 Task: Sort the products by unit price (high first).
Action: Mouse moved to (26, 68)
Screenshot: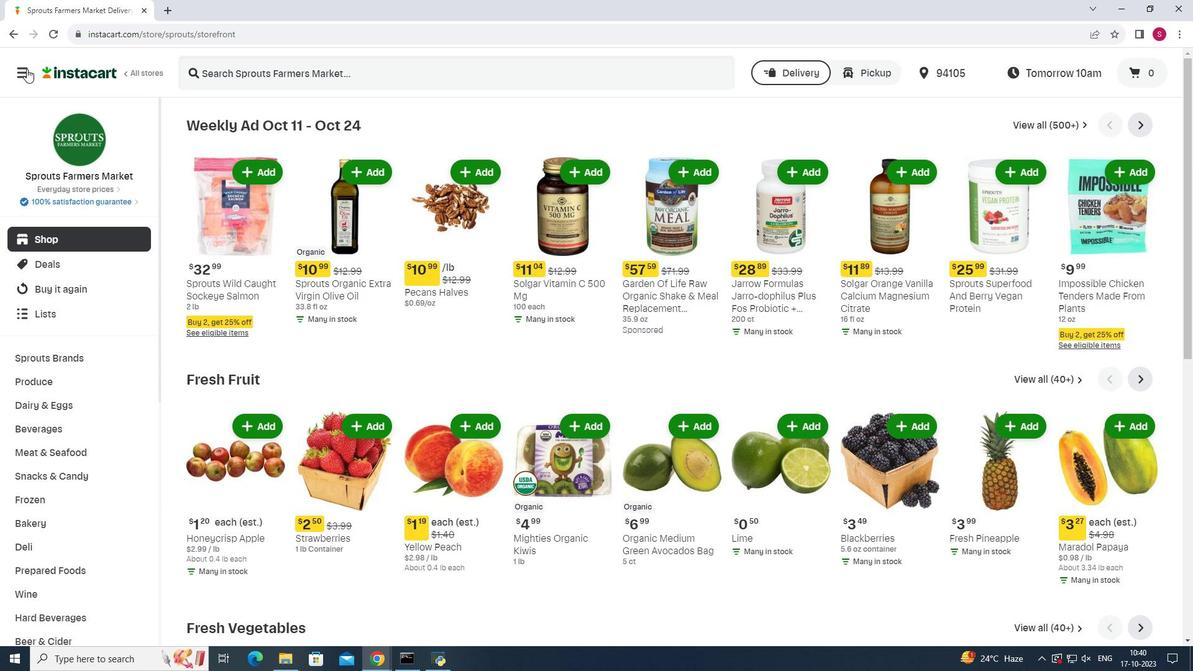 
Action: Mouse pressed left at (26, 68)
Screenshot: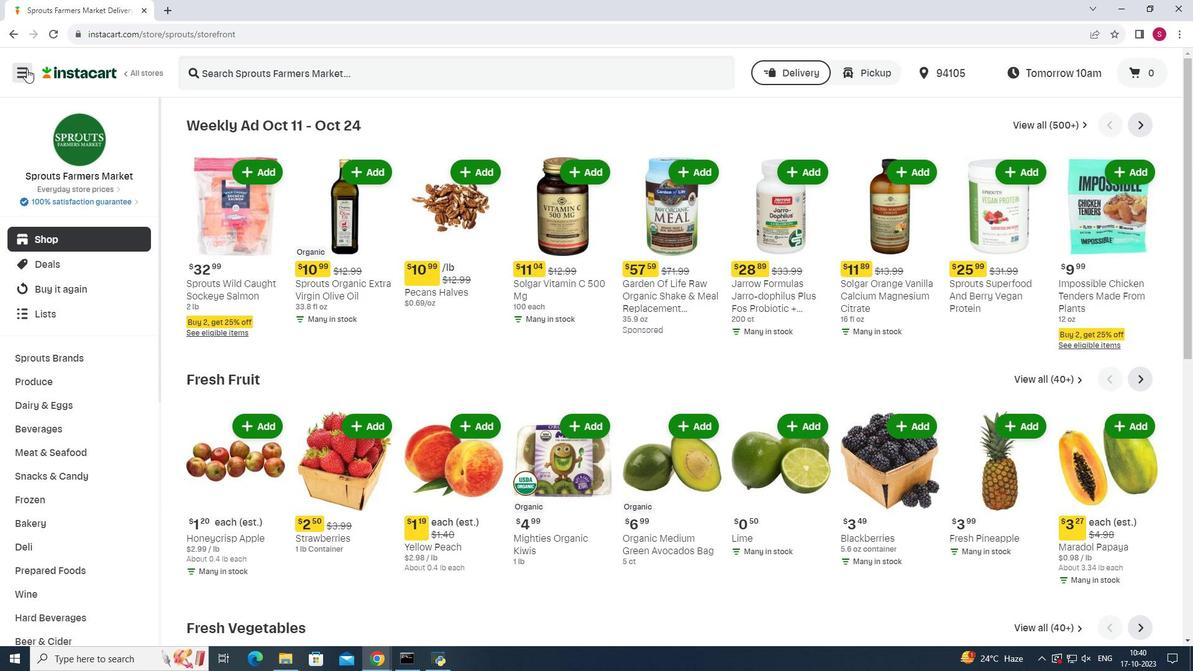 
Action: Mouse moved to (68, 327)
Screenshot: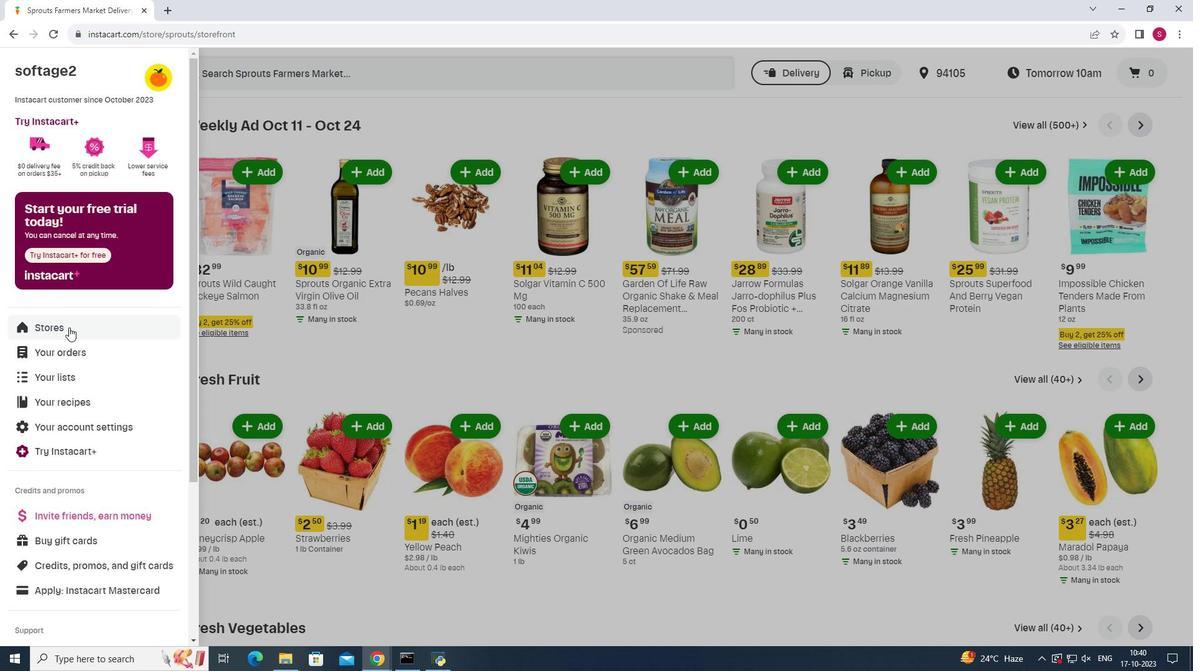 
Action: Mouse pressed left at (68, 327)
Screenshot: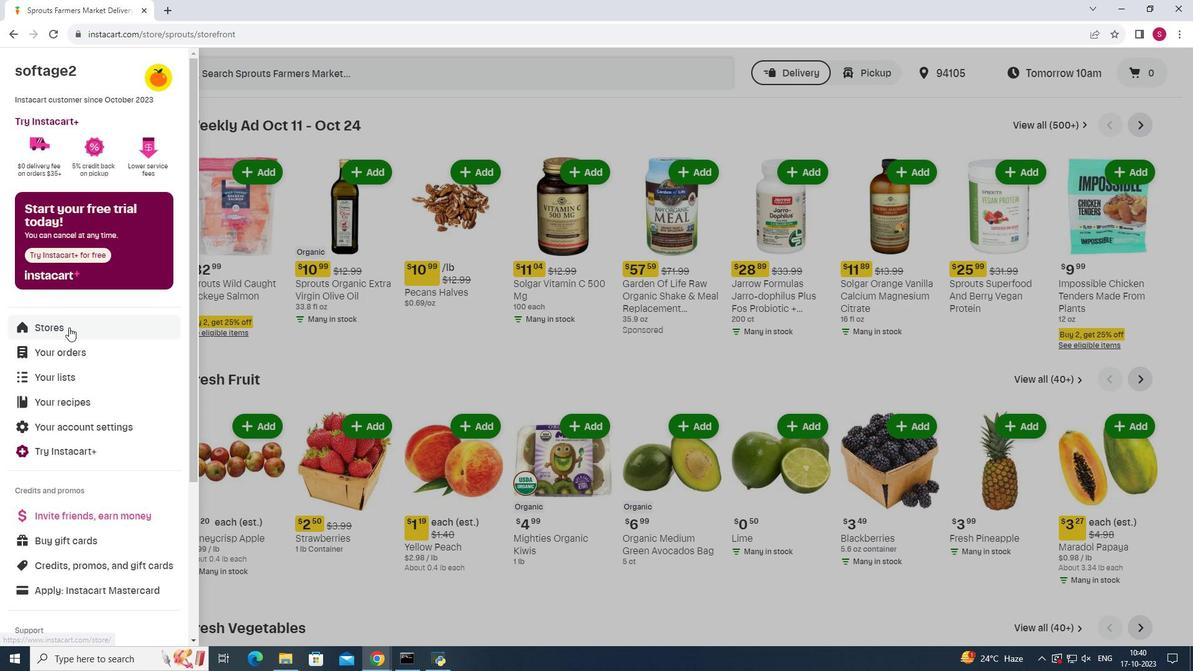 
Action: Mouse moved to (296, 110)
Screenshot: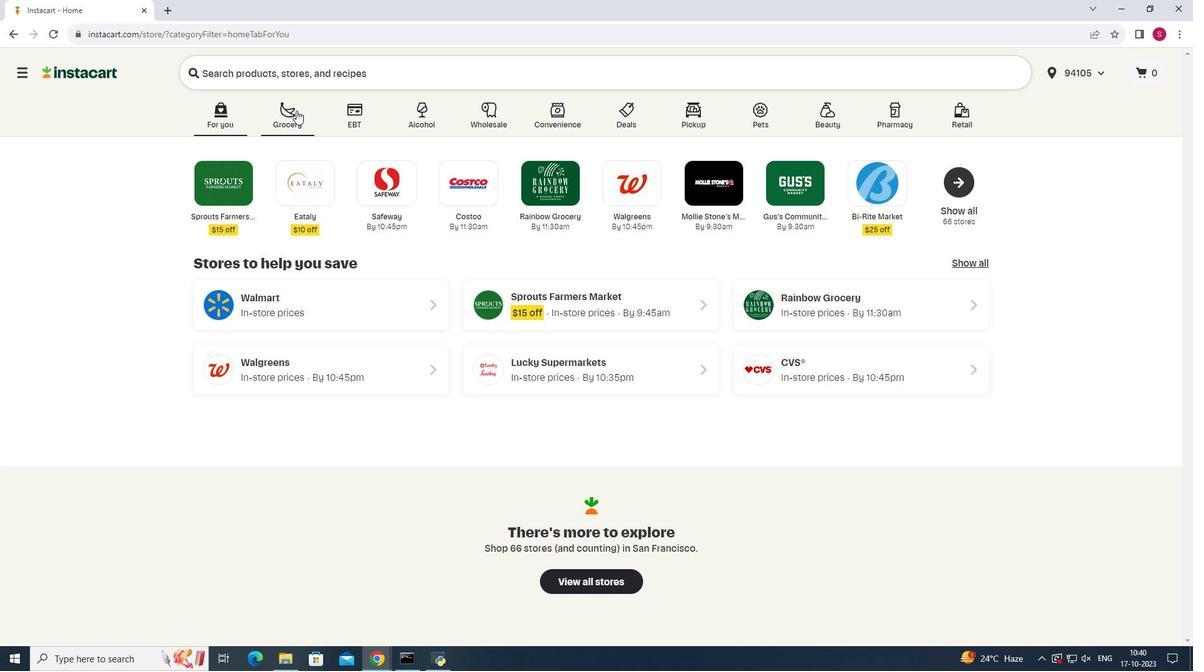 
Action: Mouse pressed left at (296, 110)
Screenshot: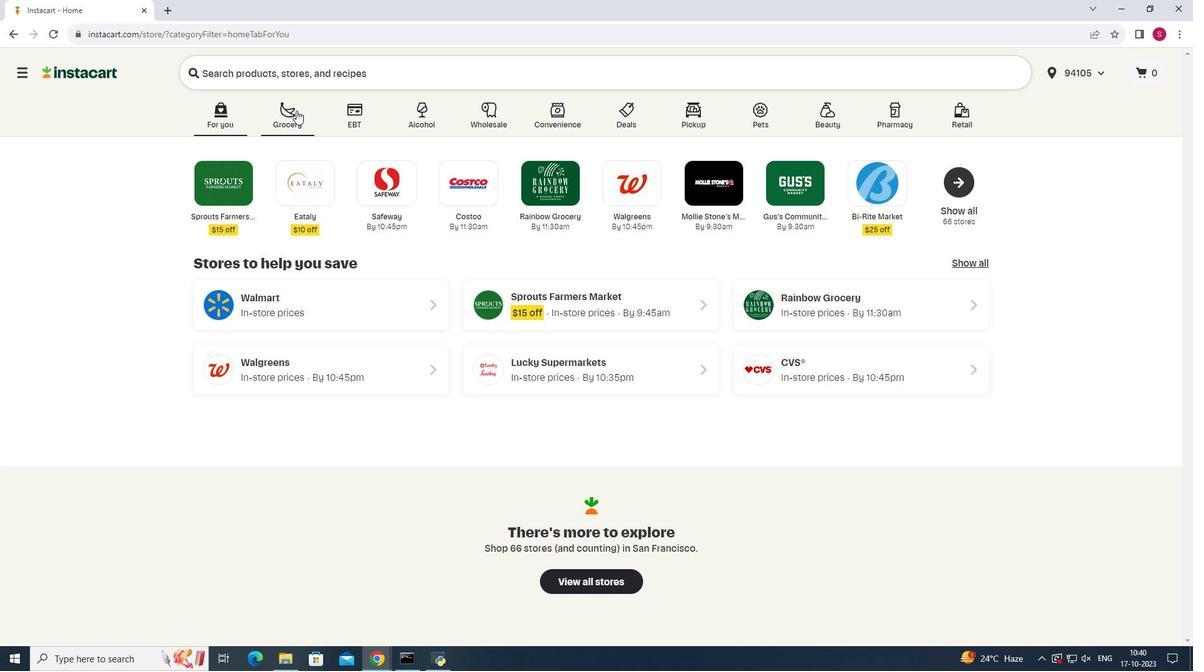 
Action: Mouse moved to (826, 170)
Screenshot: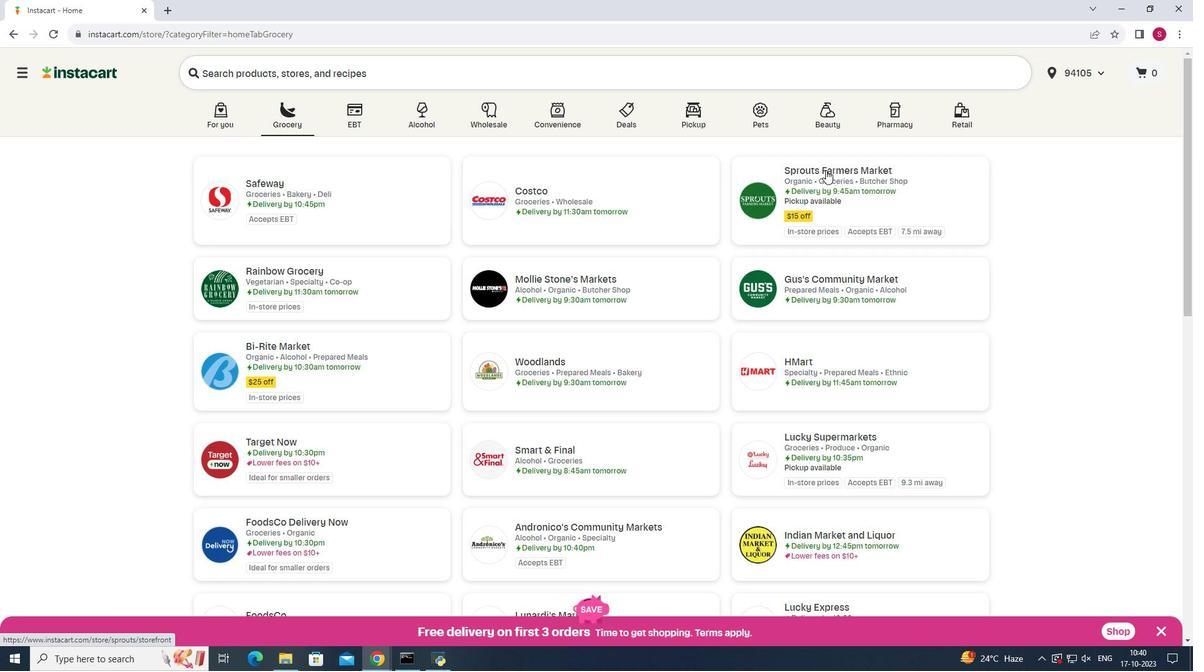 
Action: Mouse pressed left at (826, 170)
Screenshot: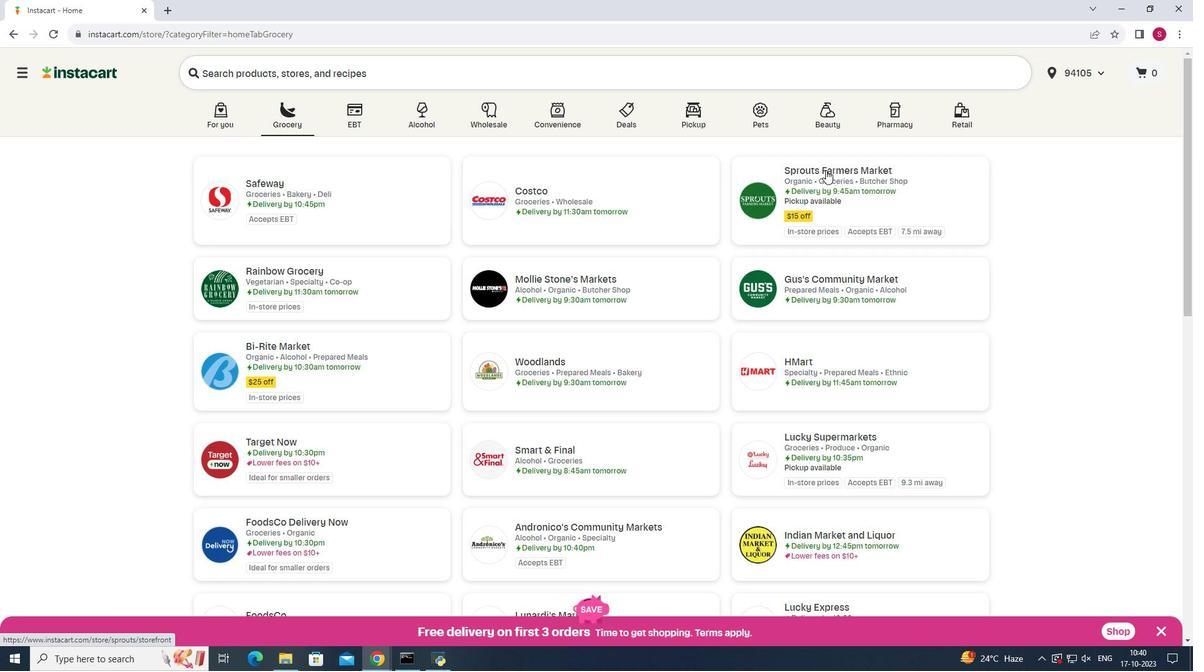 
Action: Mouse moved to (88, 481)
Screenshot: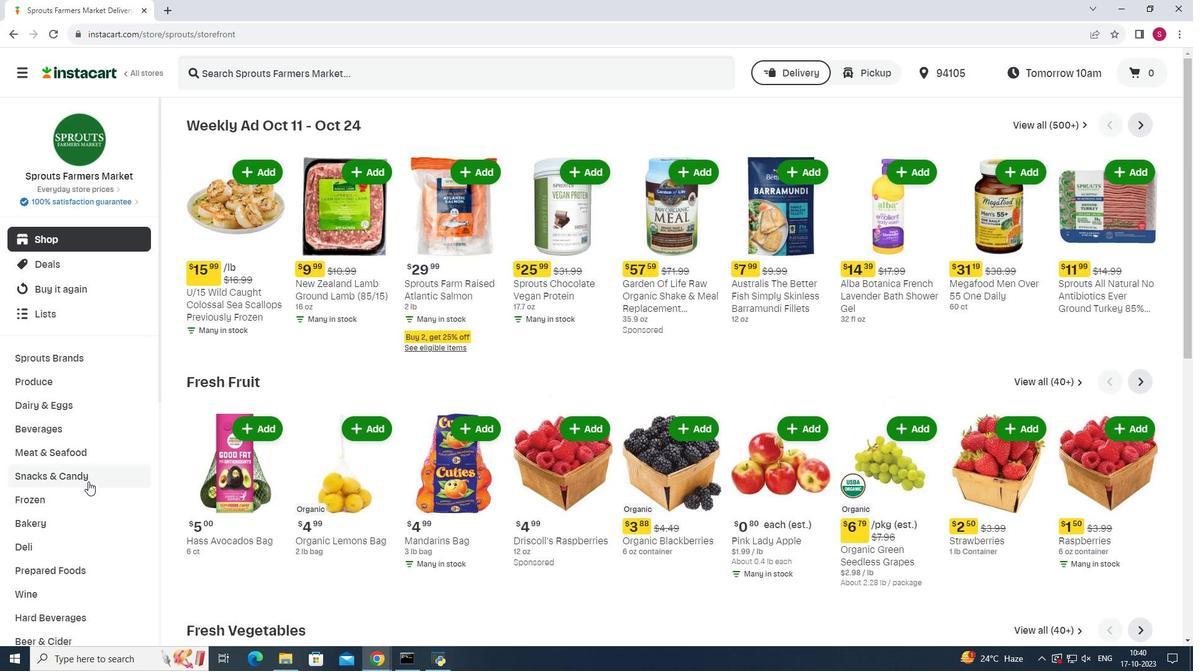 
Action: Mouse pressed left at (88, 481)
Screenshot: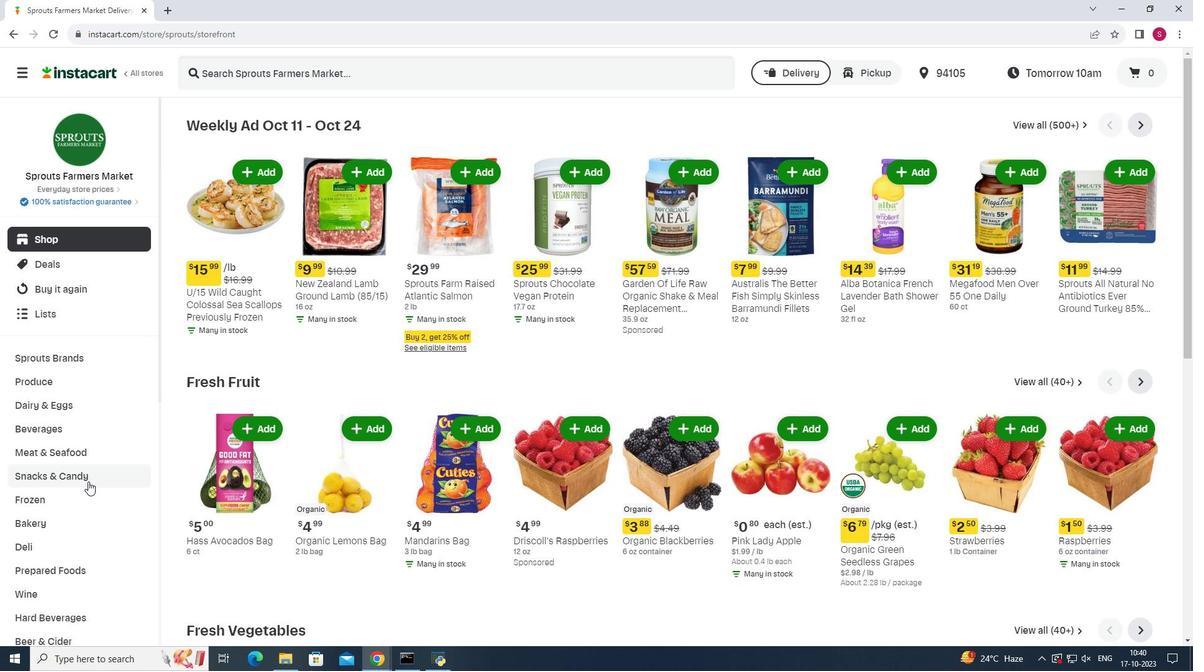
Action: Mouse moved to (364, 154)
Screenshot: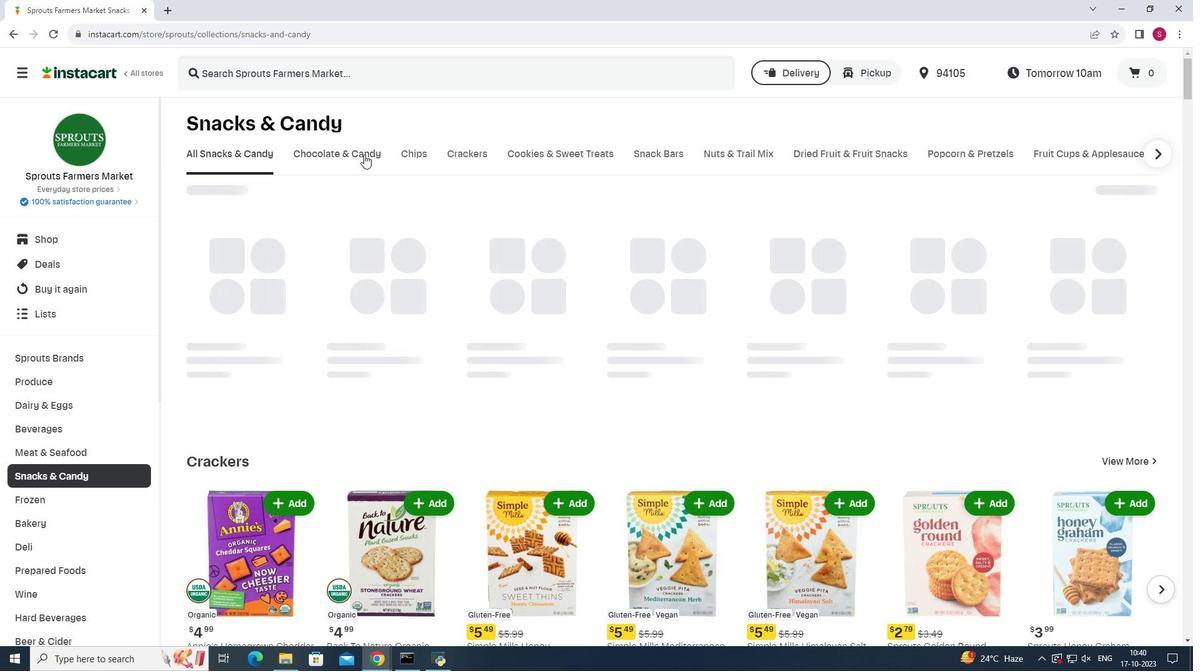 
Action: Mouse pressed left at (364, 154)
Screenshot: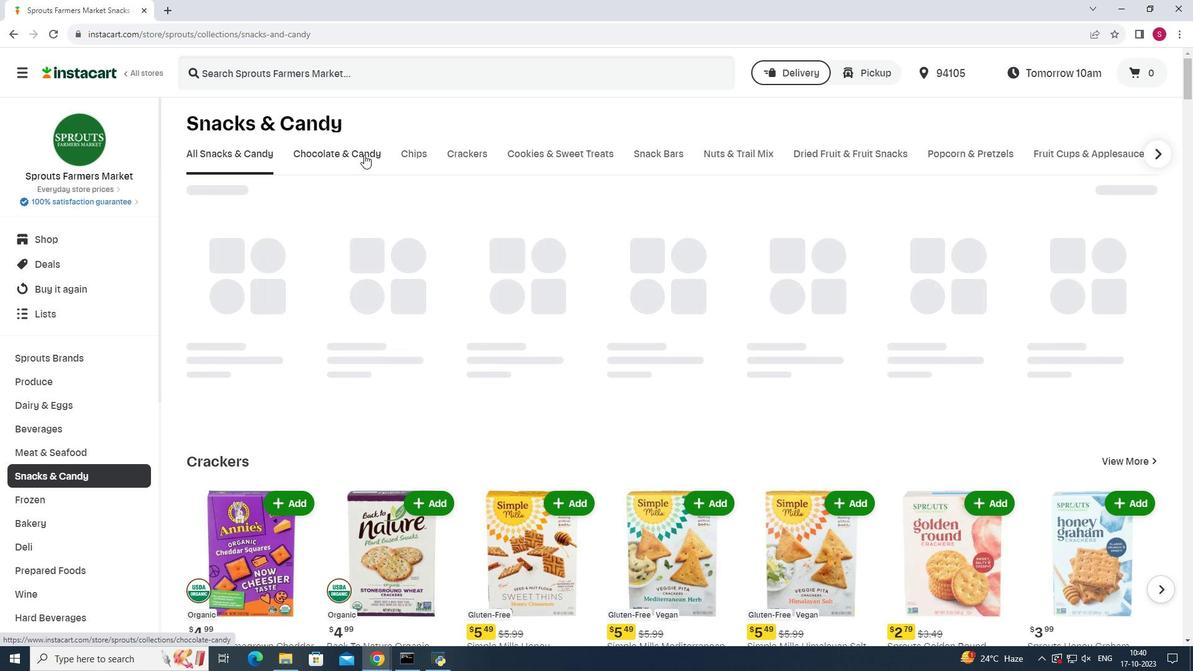 
Action: Mouse moved to (331, 205)
Screenshot: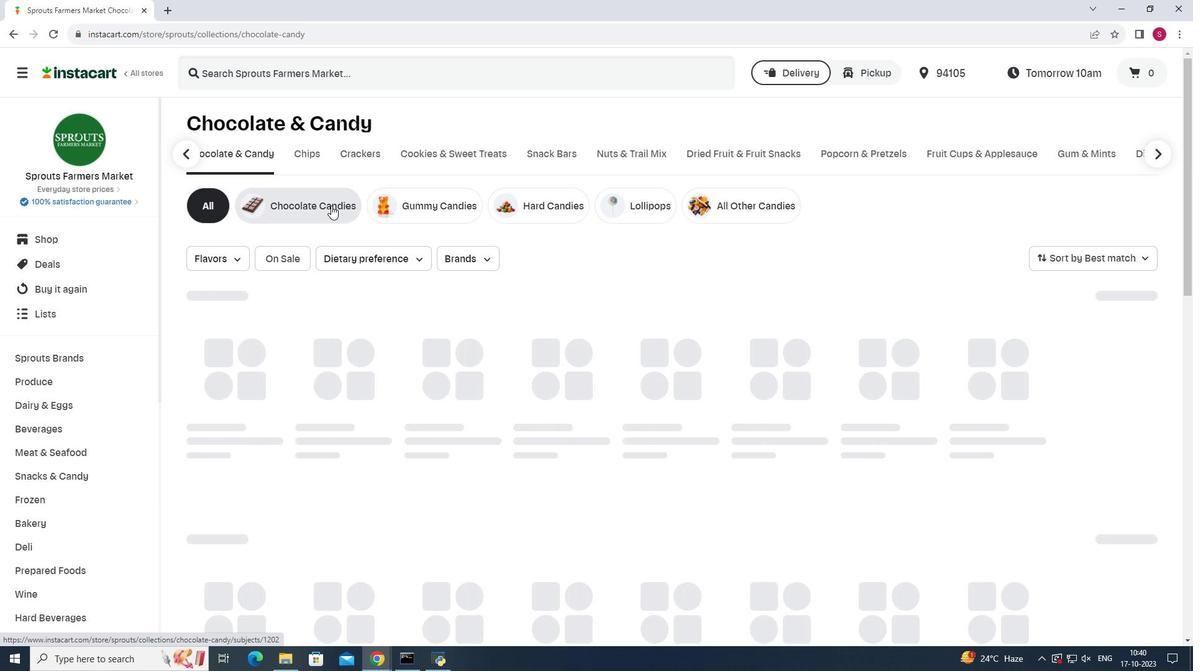 
Action: Mouse pressed left at (331, 205)
Screenshot: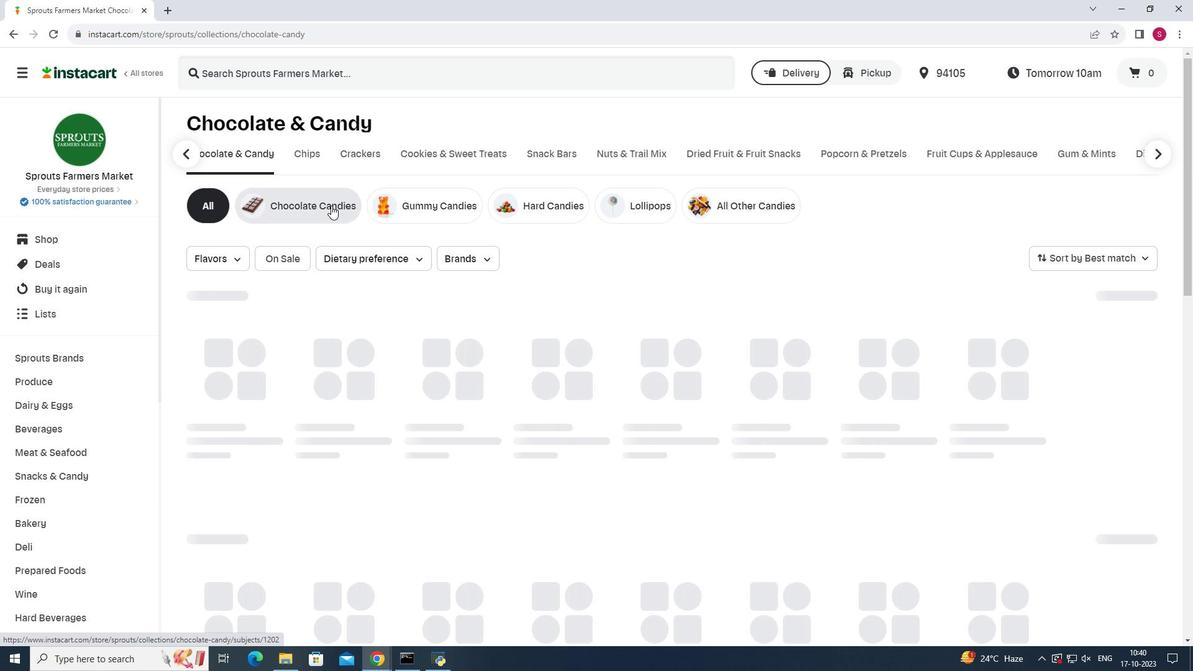
Action: Mouse moved to (1138, 259)
Screenshot: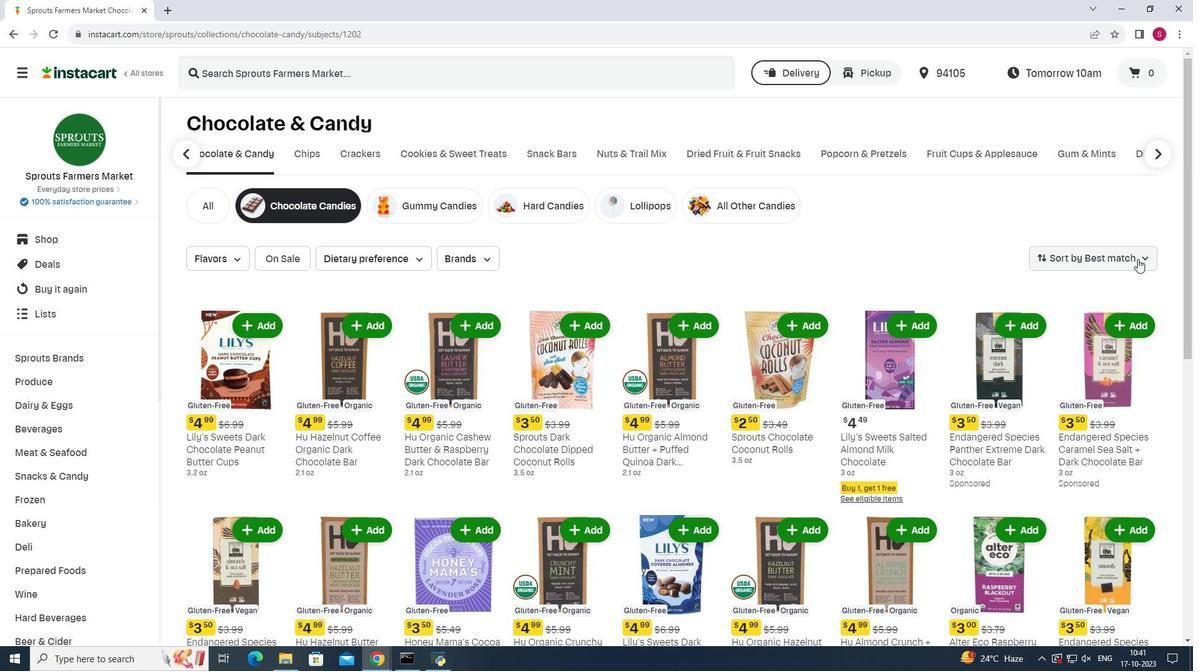 
Action: Mouse pressed left at (1138, 259)
Screenshot: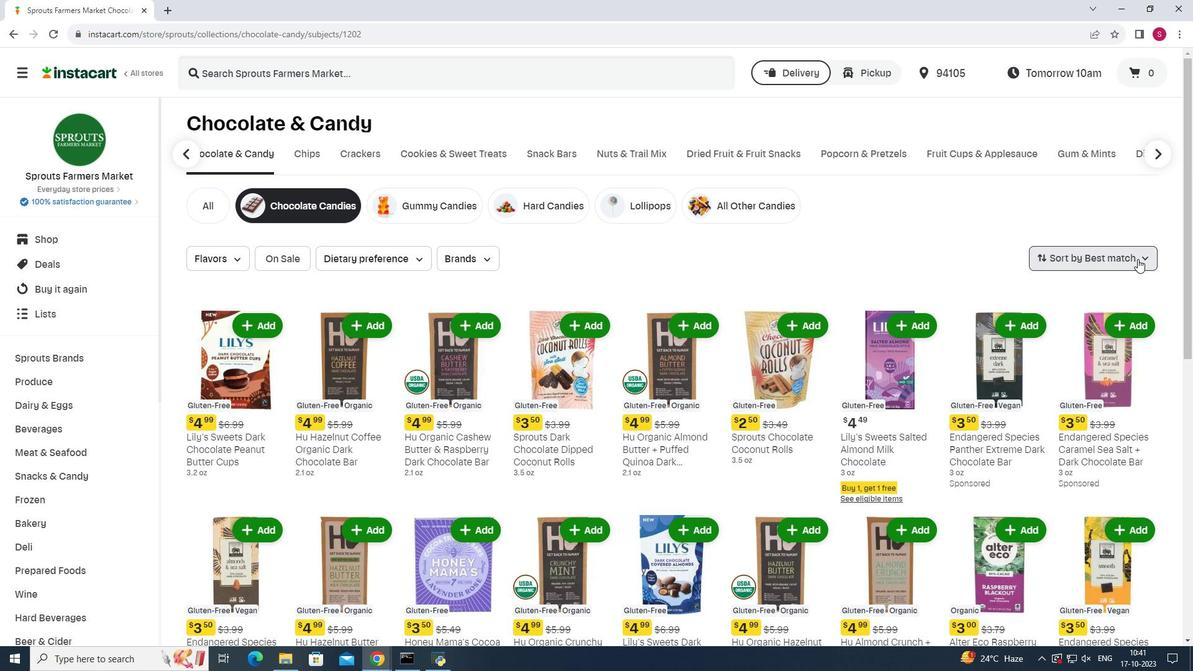 
Action: Mouse moved to (1087, 409)
Screenshot: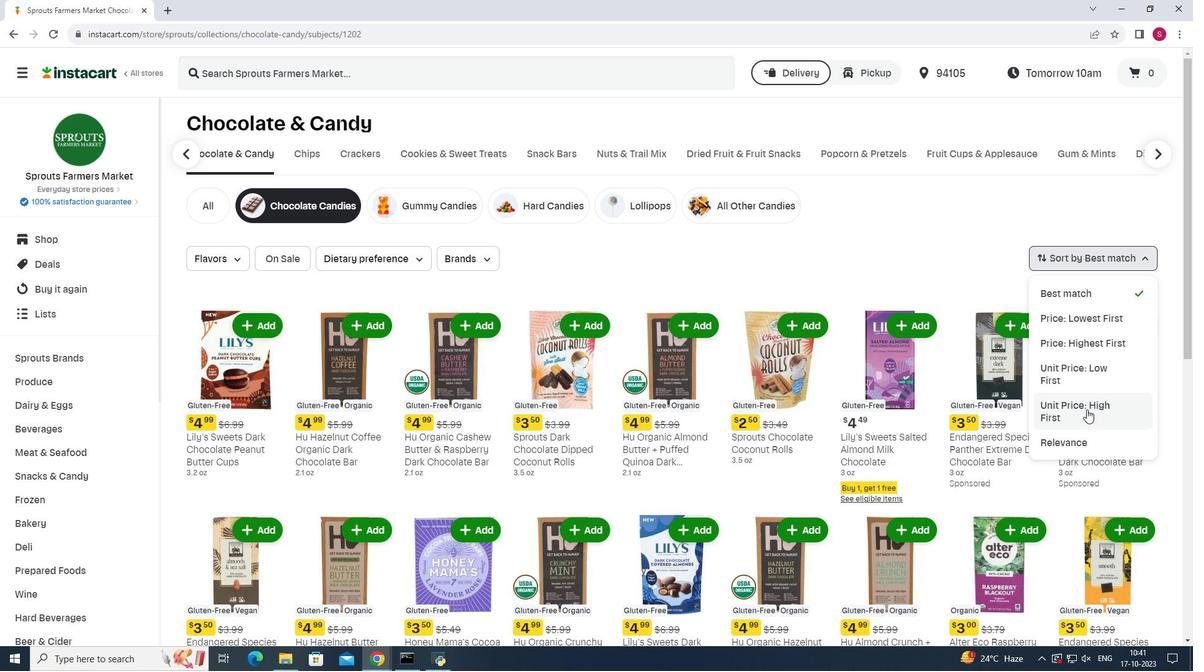 
Action: Mouse pressed left at (1087, 409)
Screenshot: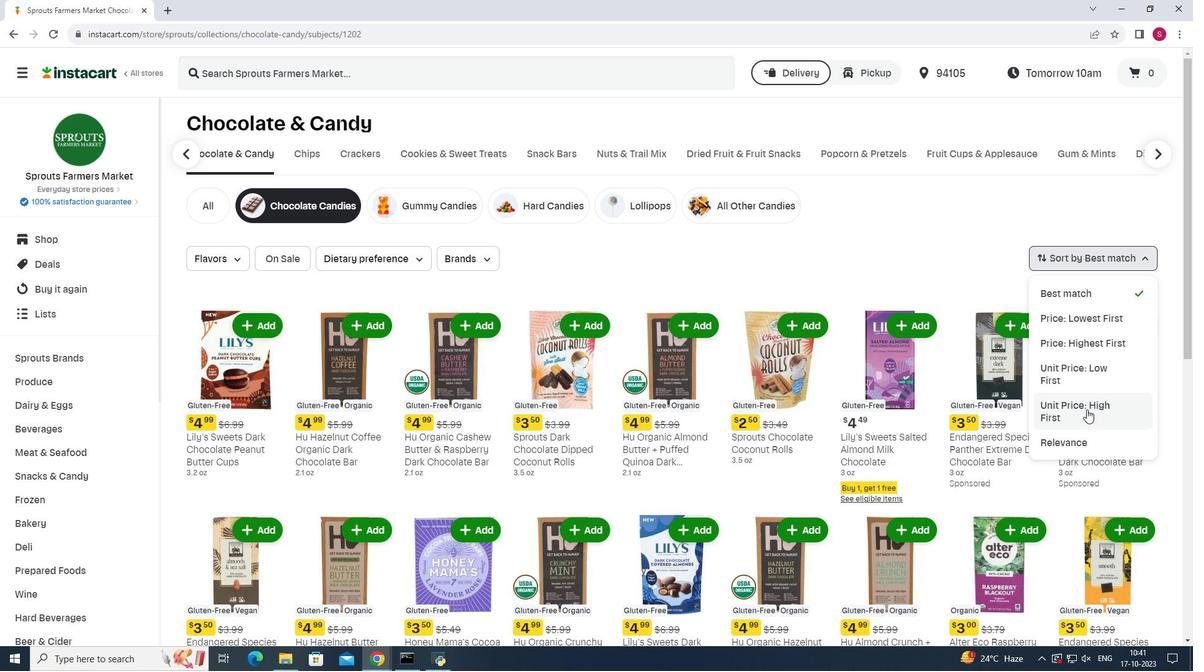 
Action: Mouse moved to (913, 238)
Screenshot: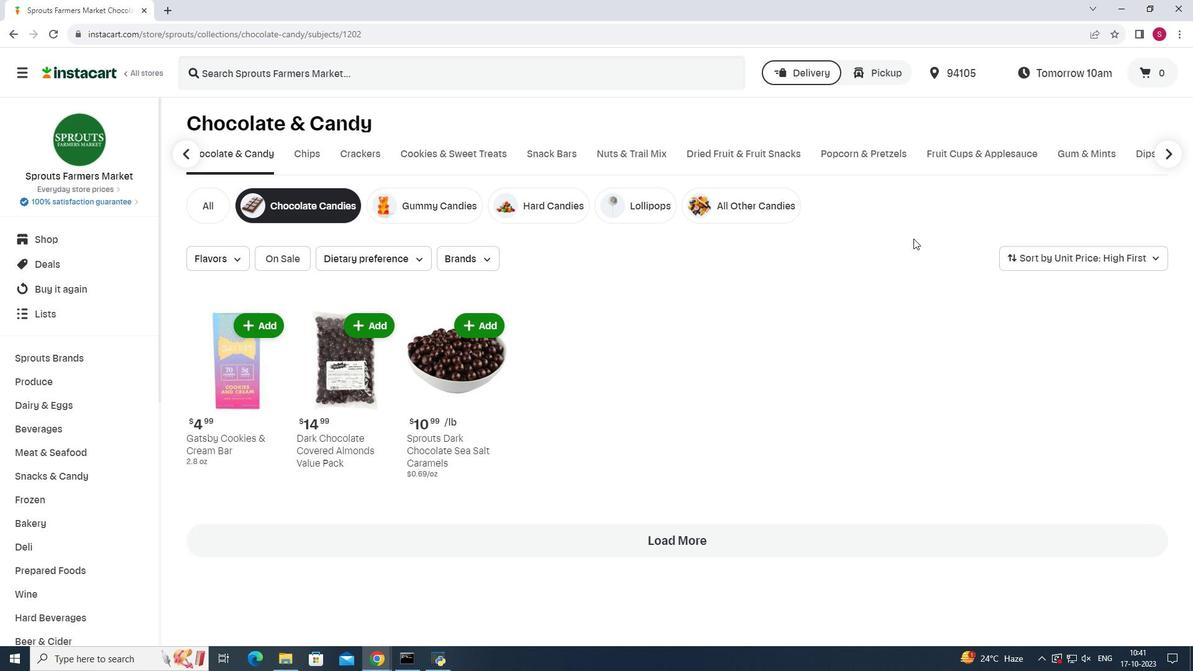 
